 Task: Select the true in the include strings.
Action: Mouse moved to (17, 492)
Screenshot: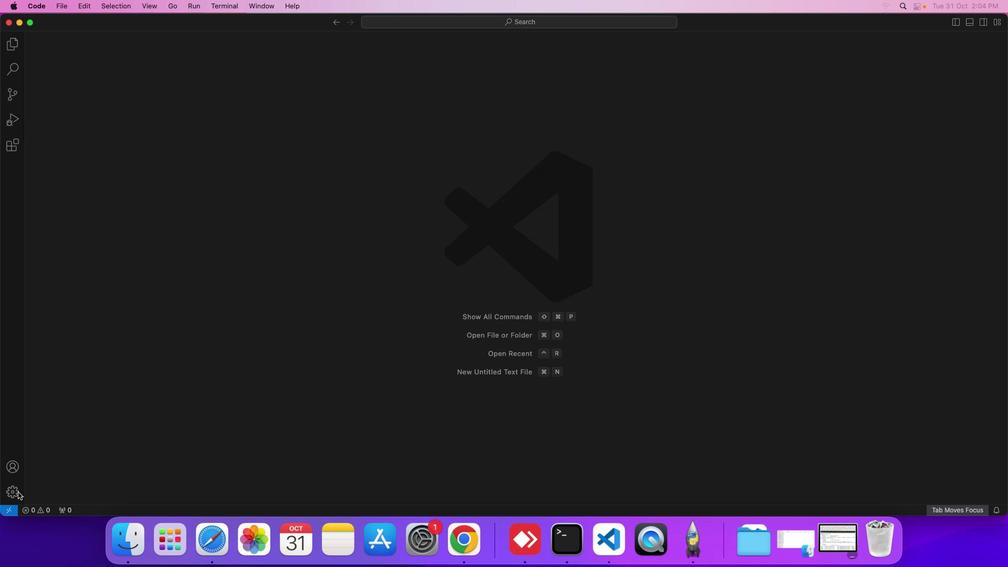
Action: Mouse pressed left at (17, 492)
Screenshot: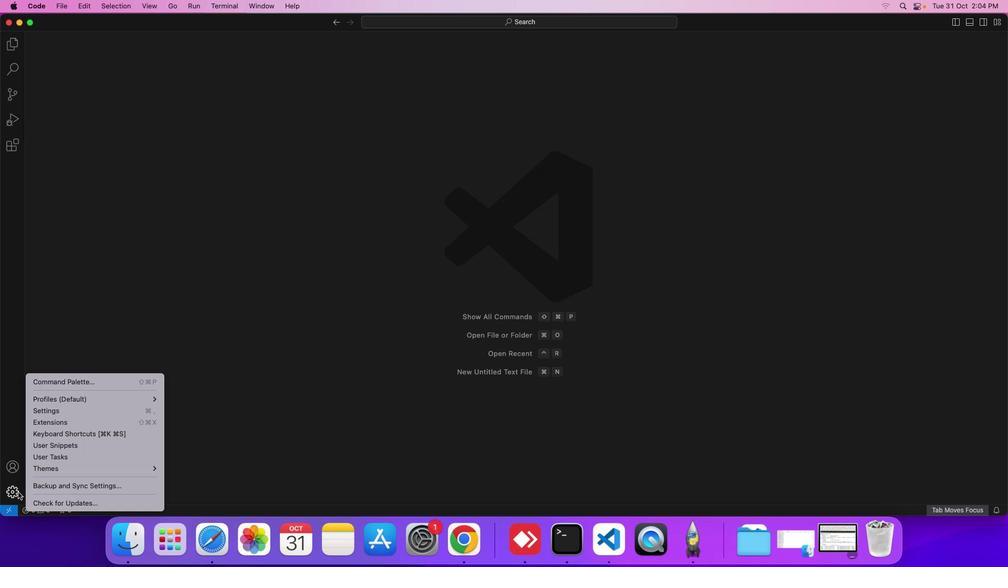 
Action: Mouse moved to (93, 410)
Screenshot: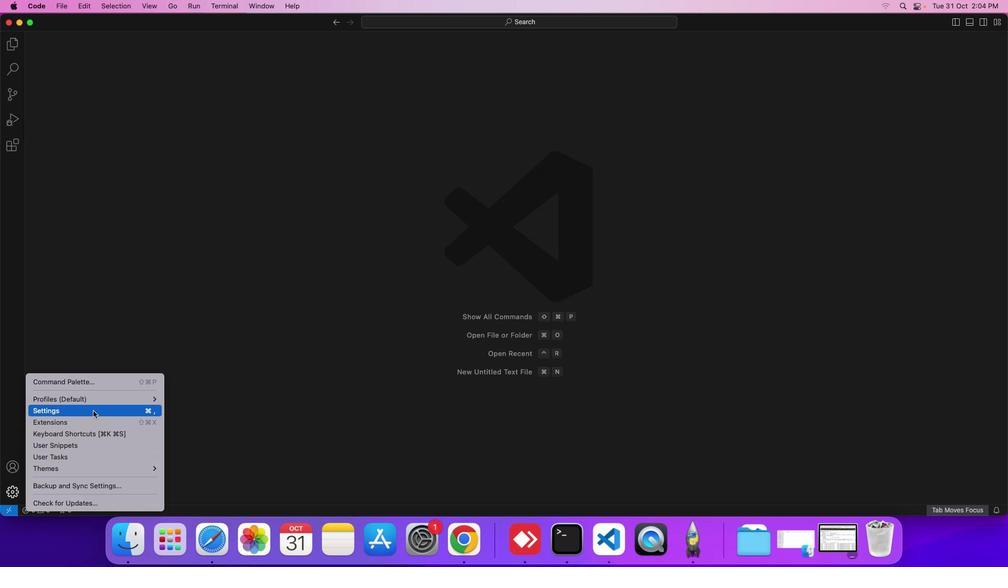 
Action: Mouse pressed left at (93, 410)
Screenshot: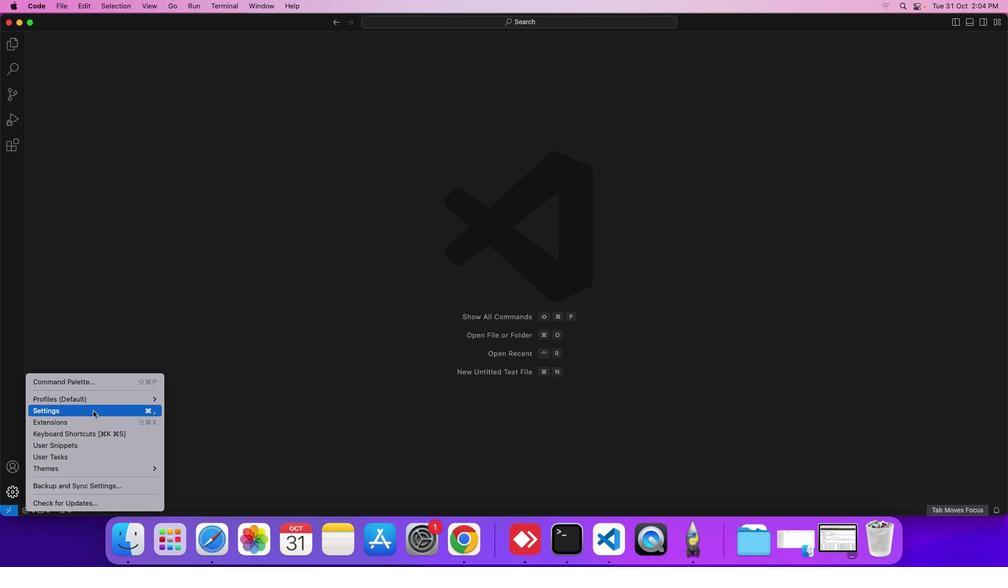 
Action: Mouse moved to (421, 475)
Screenshot: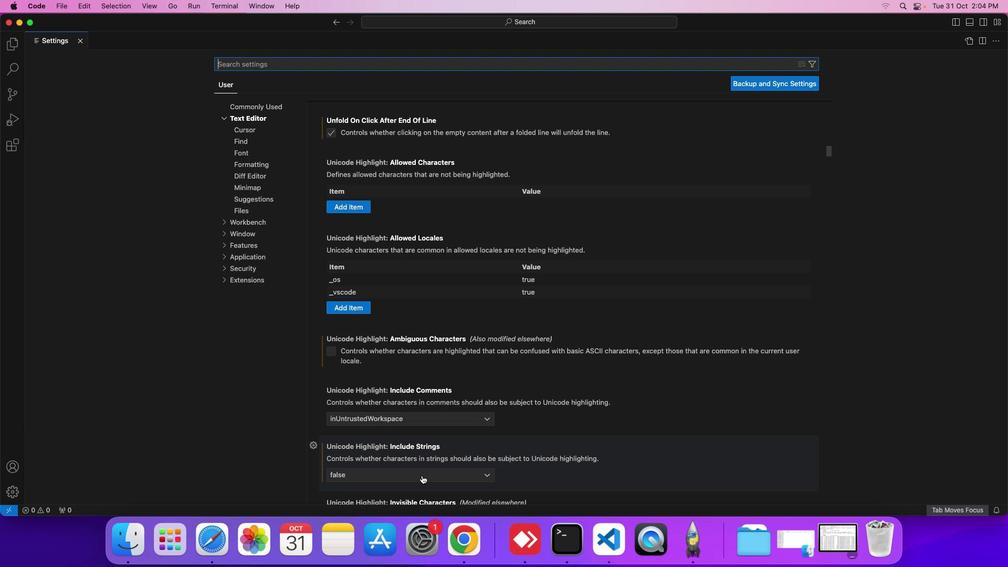 
Action: Mouse pressed left at (421, 475)
Screenshot: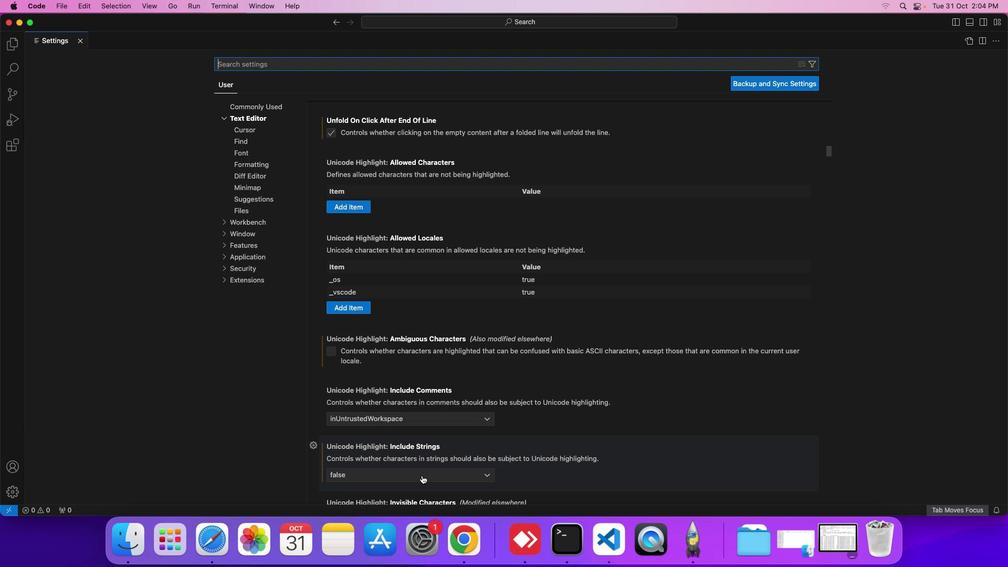 
Action: Mouse moved to (341, 438)
Screenshot: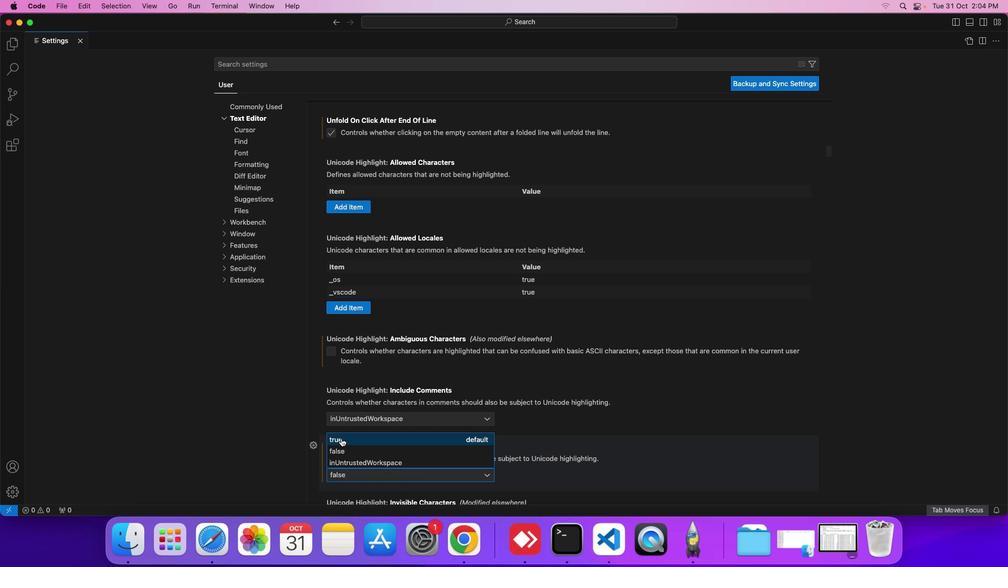
Action: Mouse pressed left at (341, 438)
Screenshot: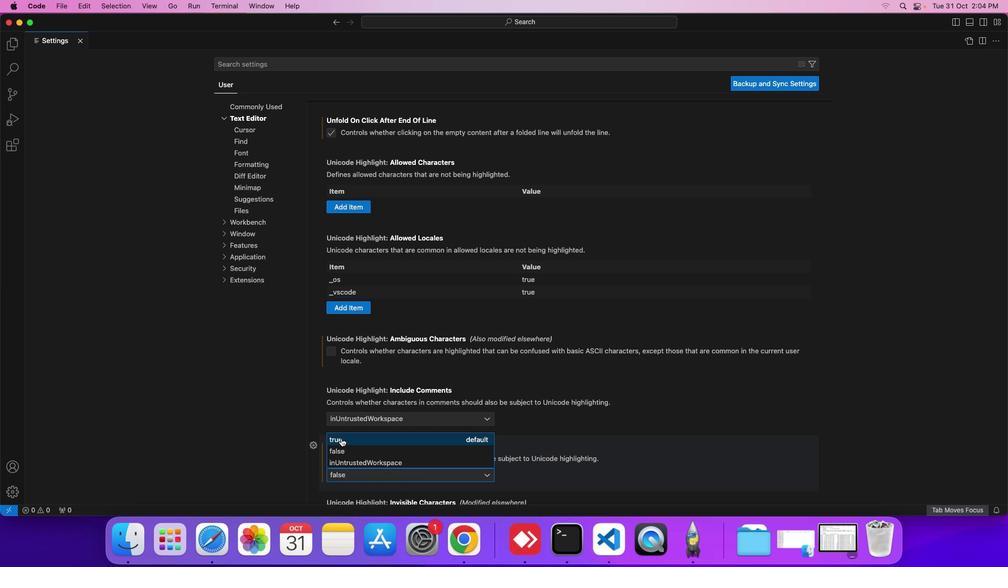 
Action: Mouse moved to (545, 326)
Screenshot: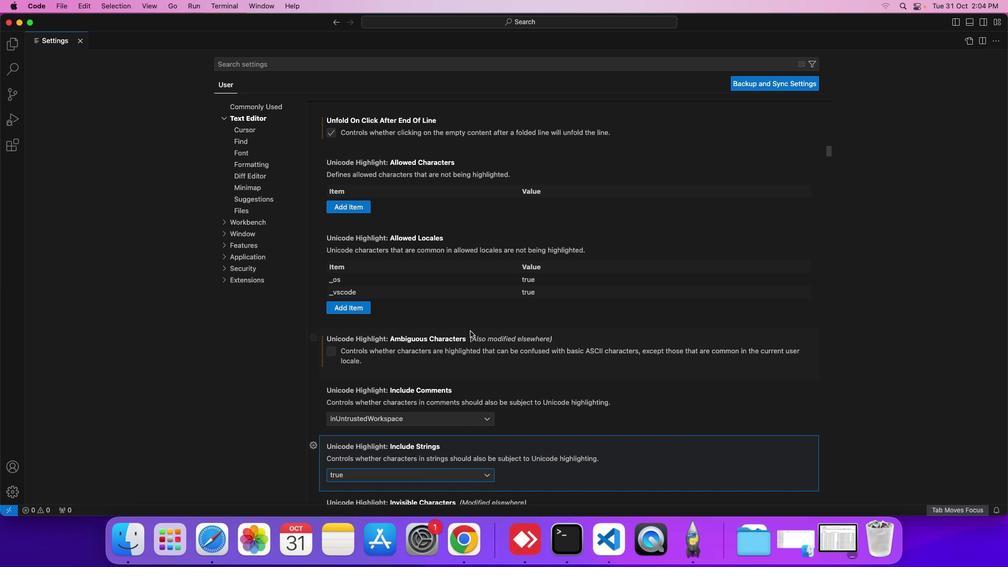 
